 Task: Associate honors and awards with your last company.
Action: Mouse moved to (635, 62)
Screenshot: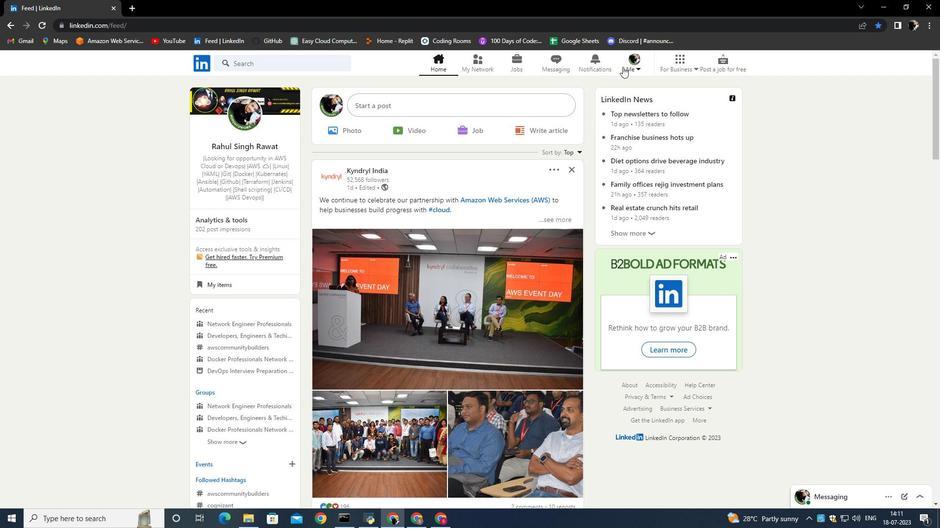 
Action: Mouse pressed left at (635, 62)
Screenshot: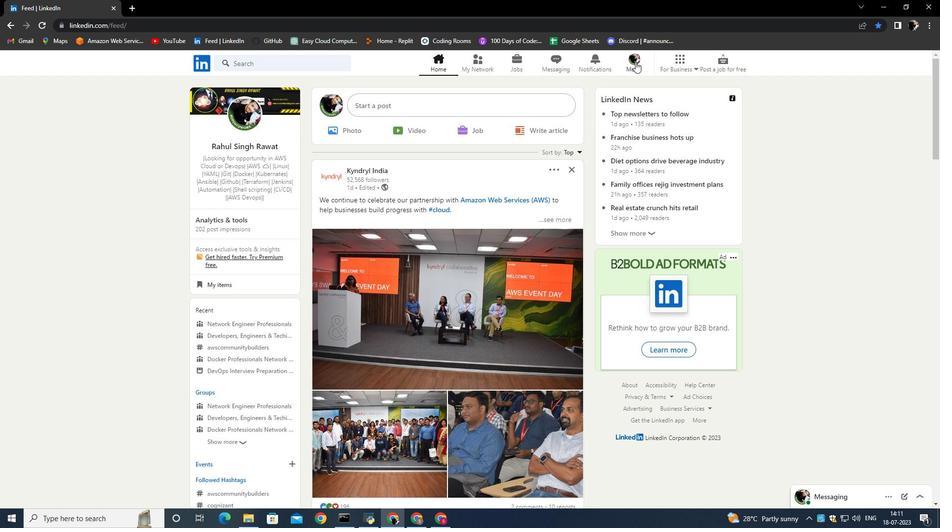 
Action: Mouse moved to (538, 143)
Screenshot: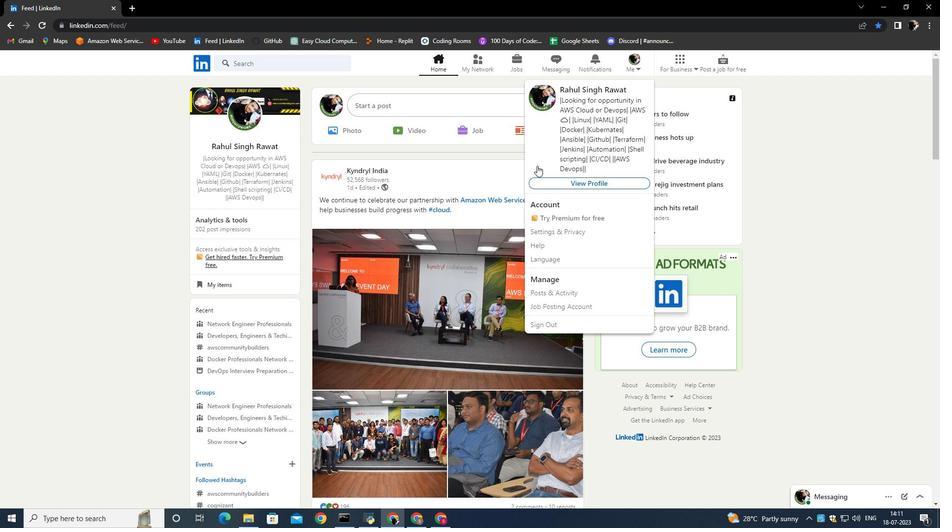 
Action: Mouse pressed left at (538, 143)
Screenshot: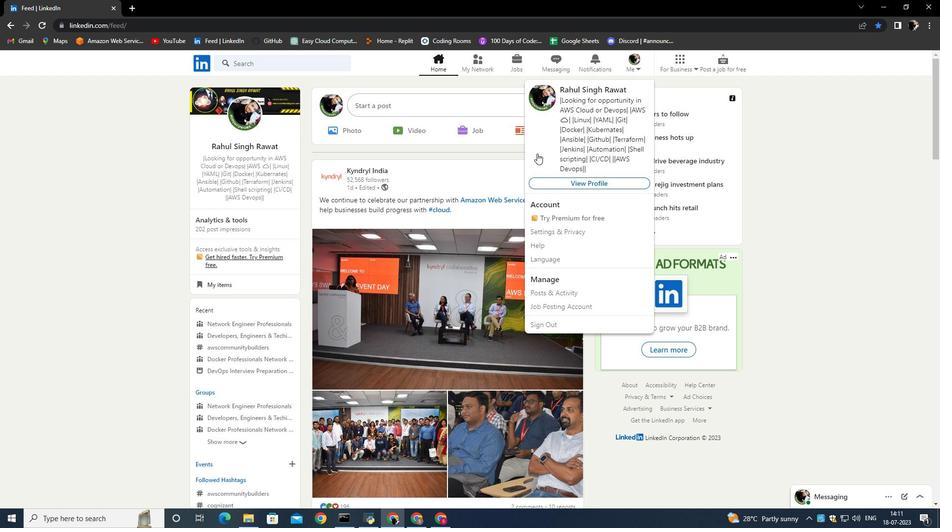 
Action: Mouse moved to (301, 369)
Screenshot: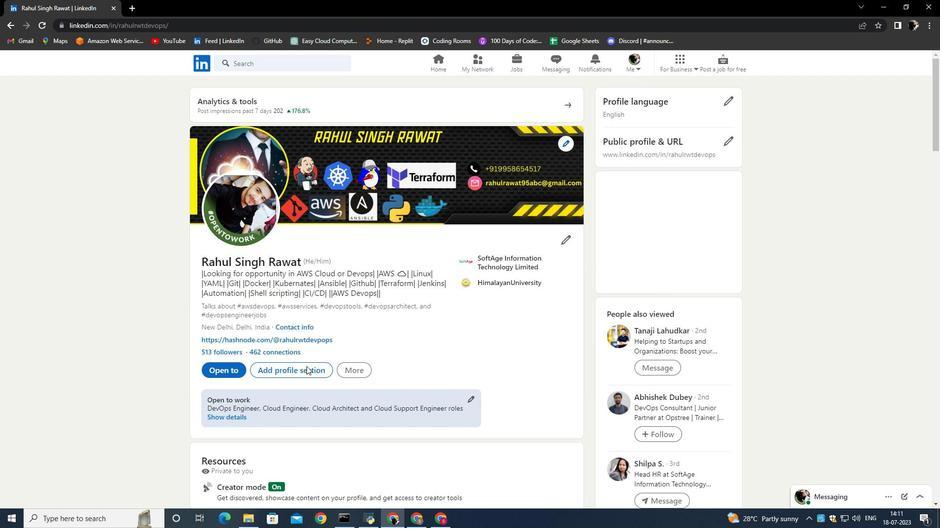 
Action: Mouse pressed left at (301, 369)
Screenshot: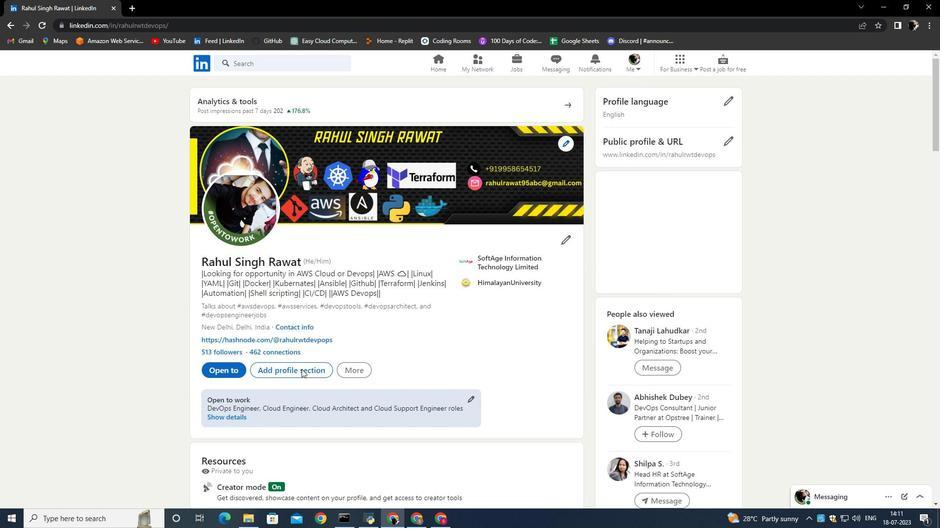 
Action: Mouse moved to (375, 269)
Screenshot: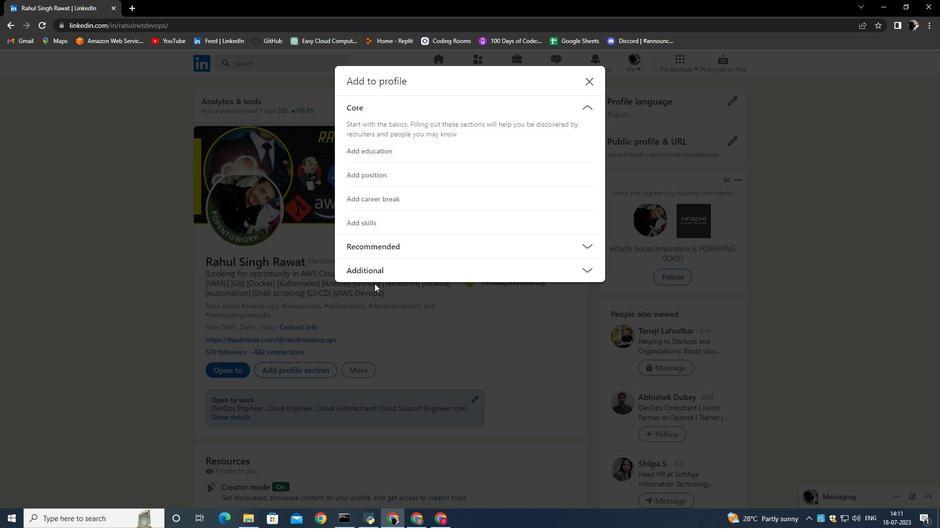 
Action: Mouse pressed left at (375, 269)
Screenshot: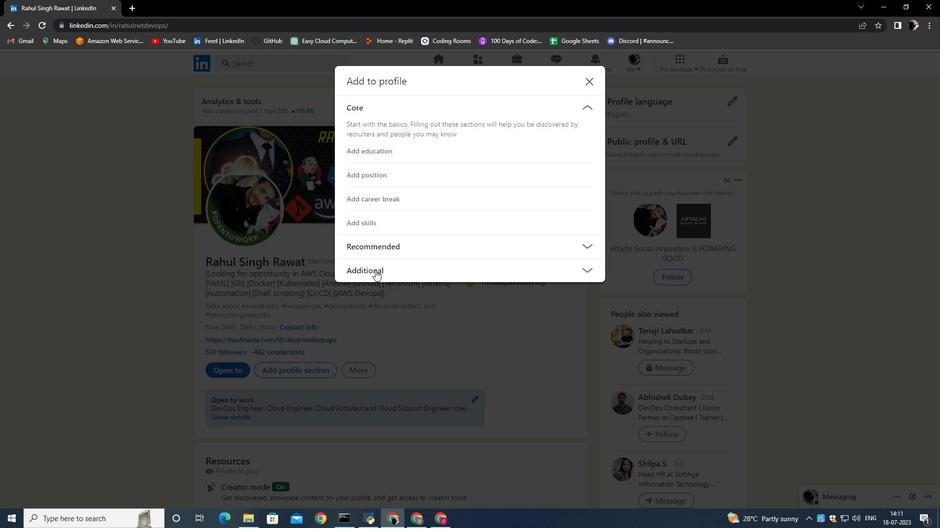 
Action: Mouse moved to (385, 272)
Screenshot: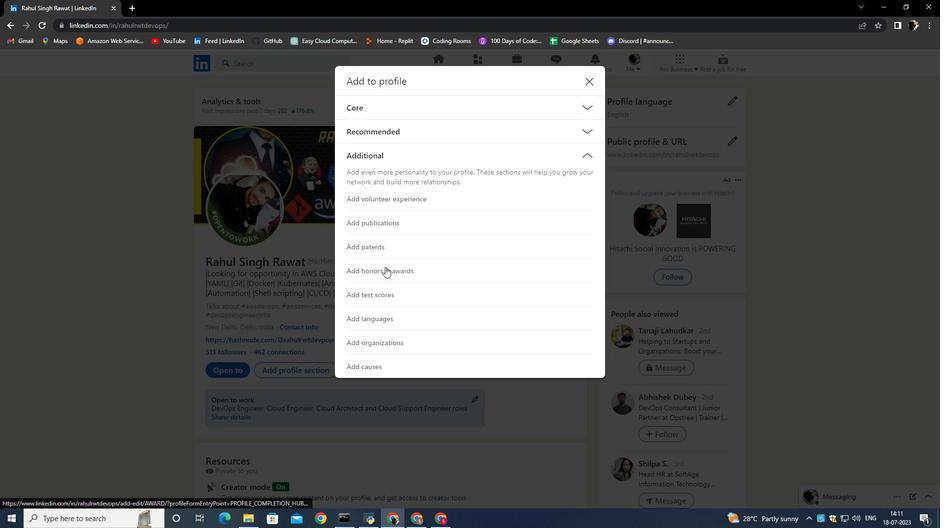
Action: Mouse pressed left at (385, 272)
Screenshot: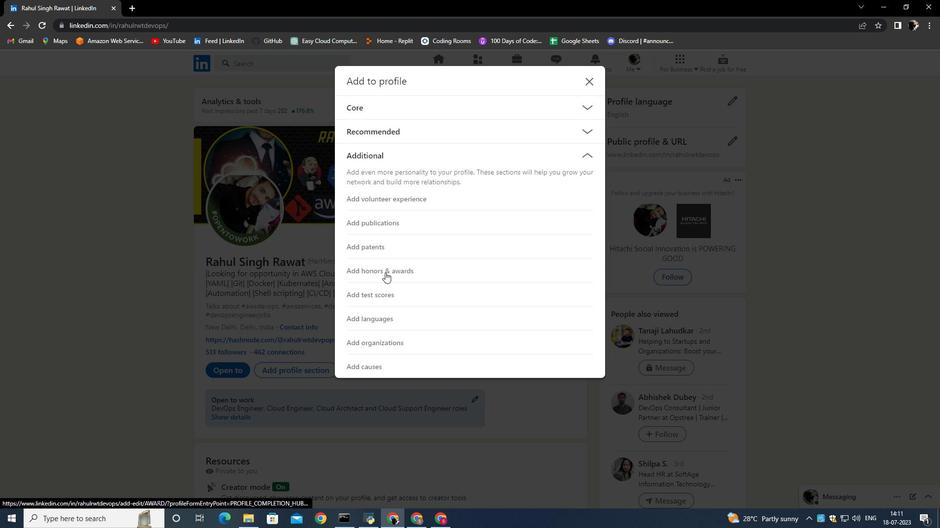 
Action: Mouse moved to (357, 181)
Screenshot: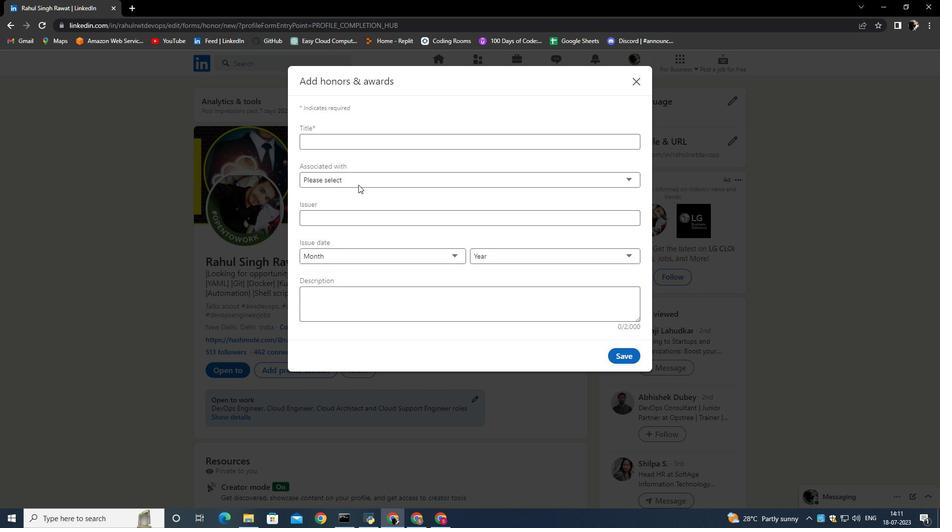 
Action: Mouse pressed left at (357, 181)
Screenshot: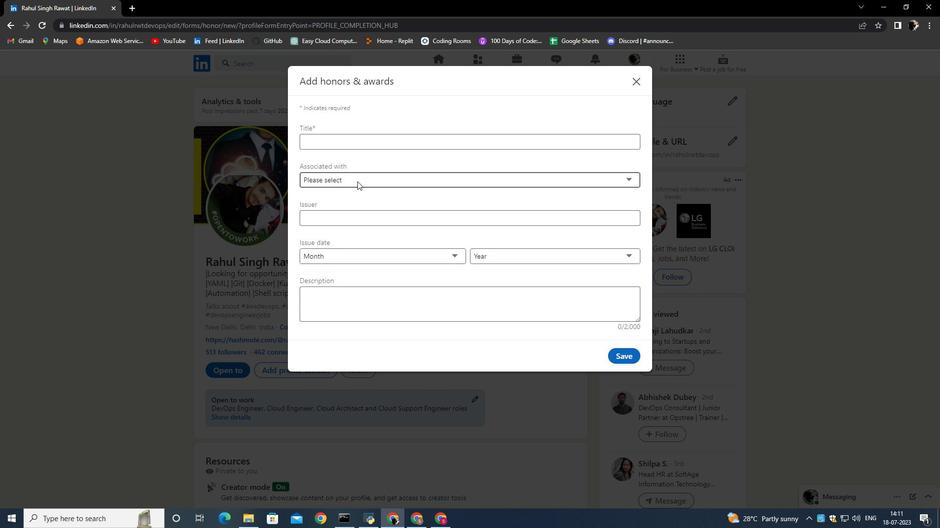 
Action: Mouse moved to (350, 203)
Screenshot: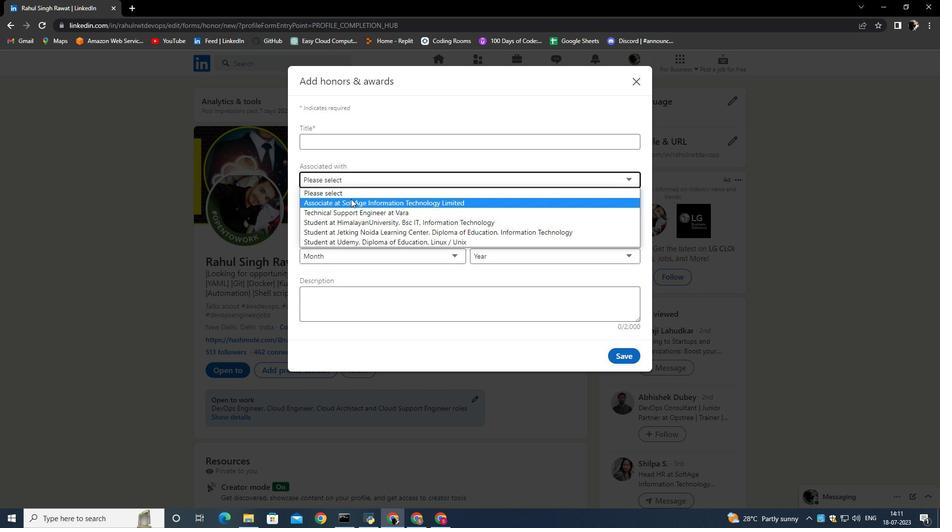 
Action: Mouse pressed left at (350, 203)
Screenshot: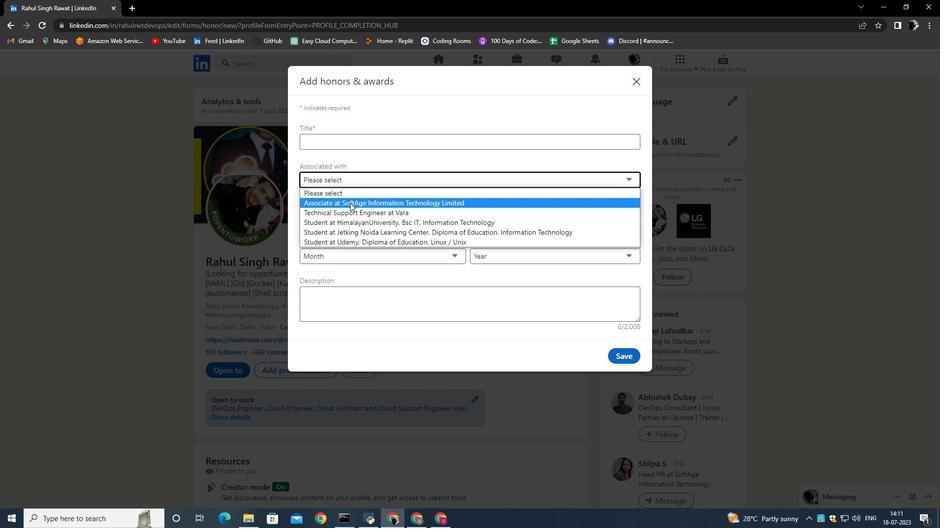 
